 Task: Filter the recycle bin items by pinned items
Action: Mouse moved to (166, 185)
Screenshot: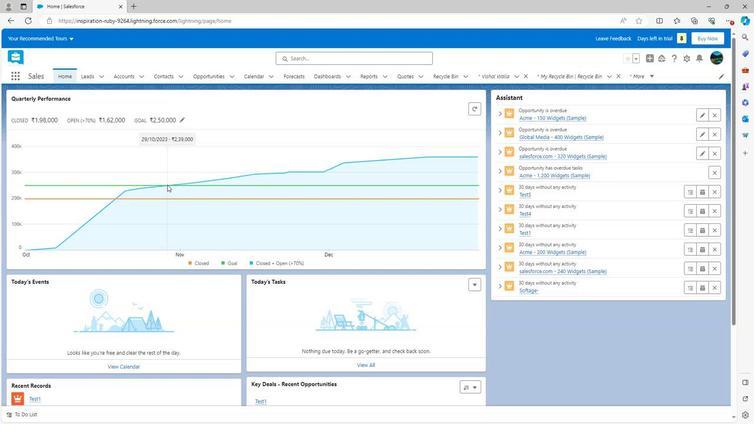 
Action: Mouse scrolled (166, 185) with delta (0, 0)
Screenshot: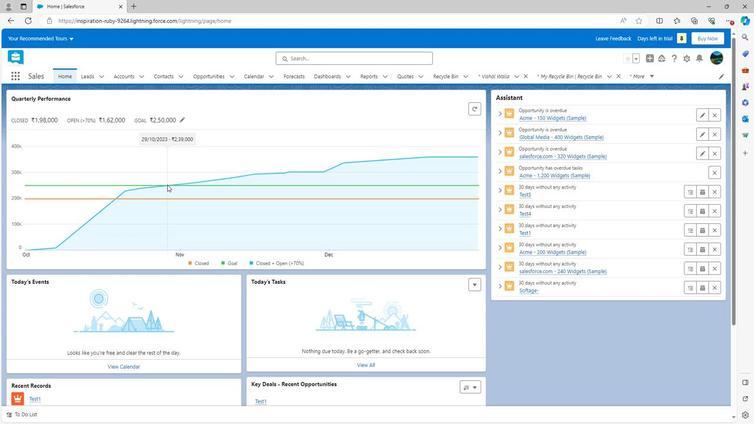 
Action: Mouse moved to (166, 185)
Screenshot: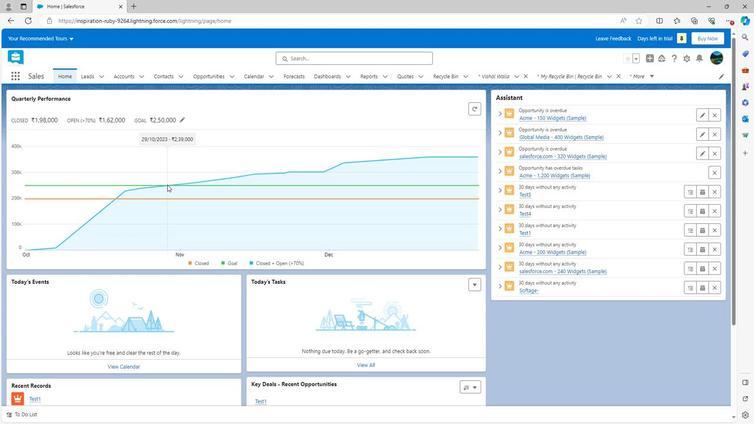 
Action: Mouse scrolled (166, 185) with delta (0, 0)
Screenshot: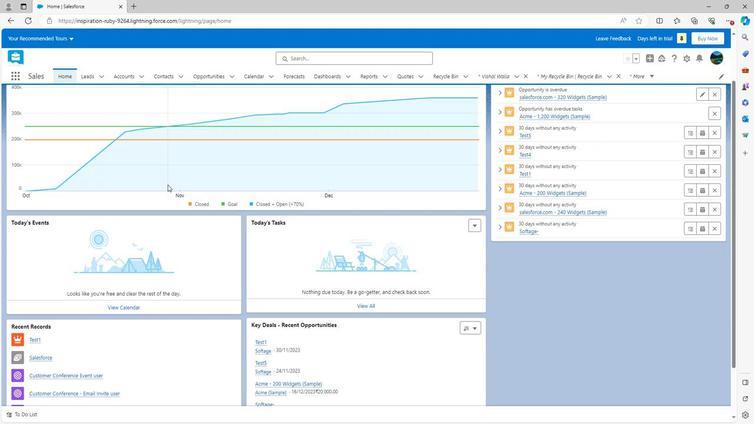 
Action: Mouse scrolled (166, 185) with delta (0, 0)
Screenshot: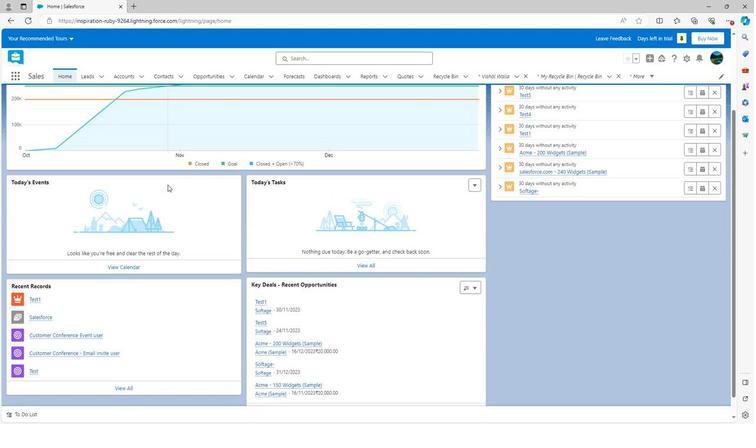 
Action: Mouse moved to (166, 185)
Screenshot: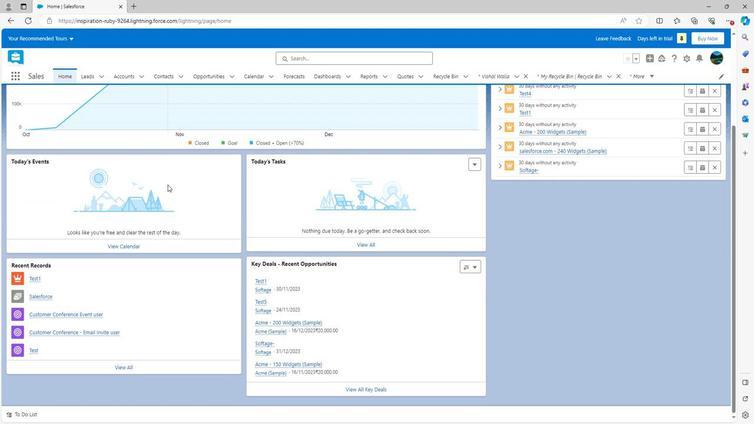 
Action: Mouse scrolled (166, 185) with delta (0, 0)
Screenshot: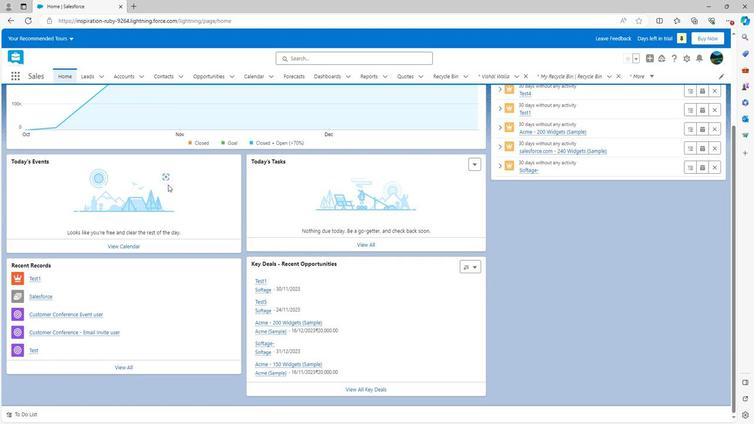 
Action: Mouse scrolled (166, 185) with delta (0, 0)
Screenshot: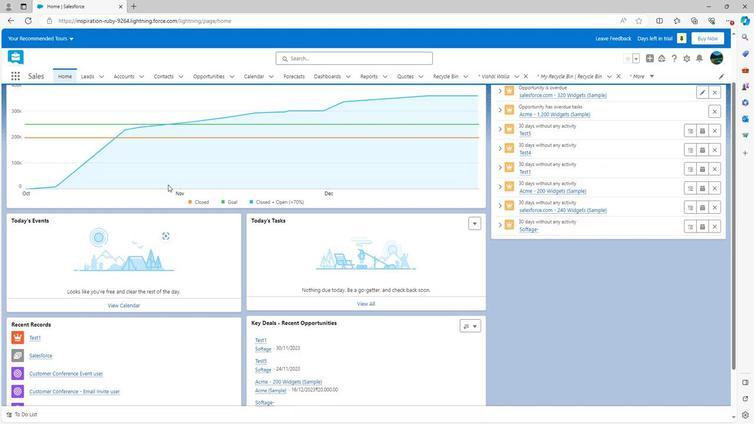 
Action: Mouse scrolled (166, 185) with delta (0, 0)
Screenshot: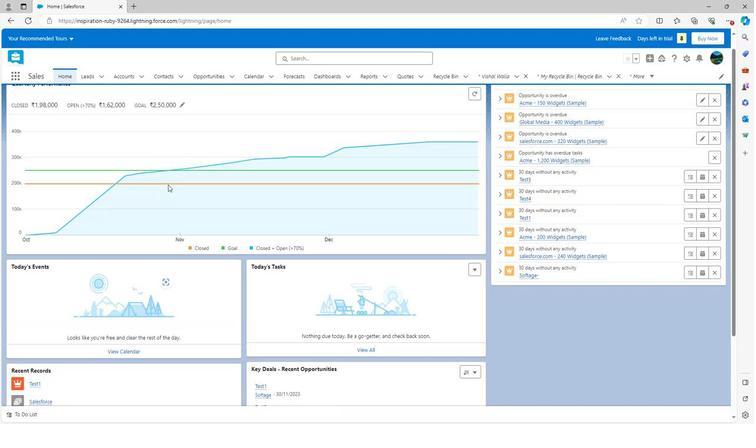 
Action: Mouse scrolled (166, 185) with delta (0, 0)
Screenshot: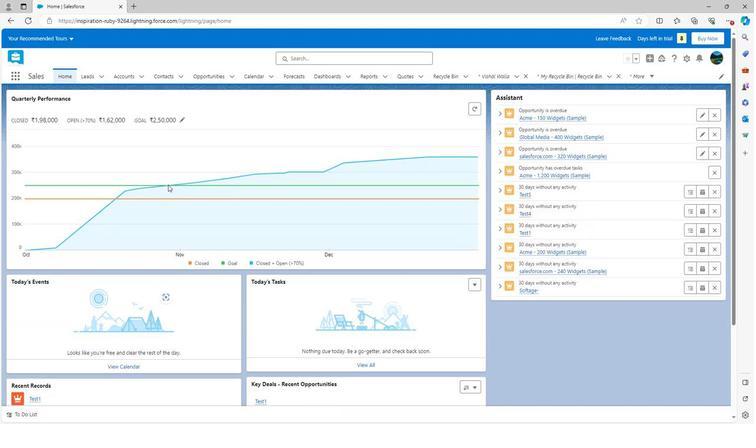 
Action: Mouse moved to (581, 75)
Screenshot: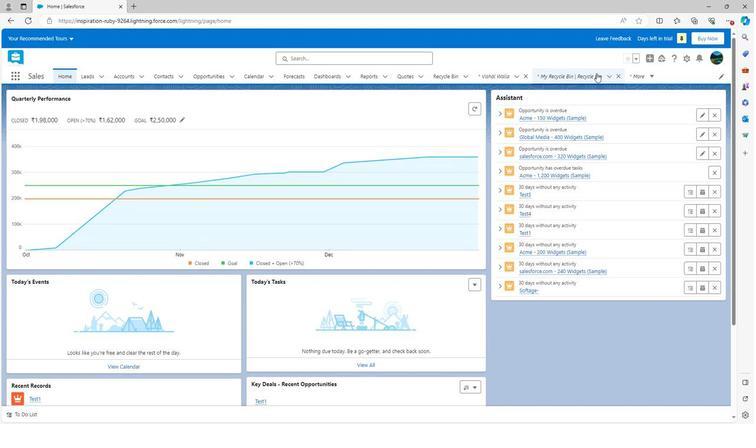 
Action: Mouse pressed left at (581, 75)
Screenshot: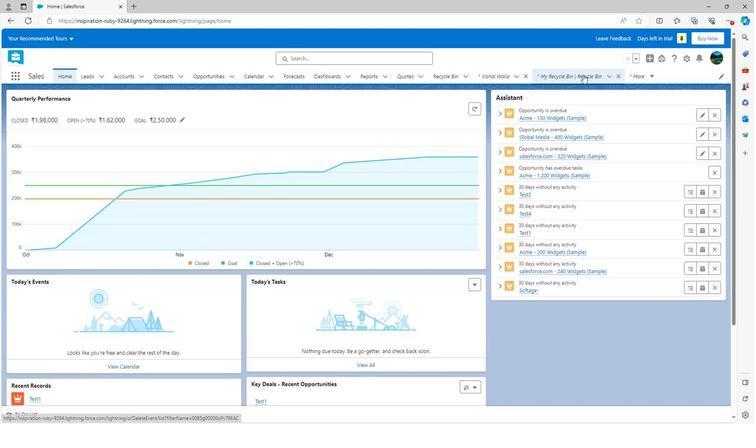 
Action: Mouse moved to (80, 103)
Screenshot: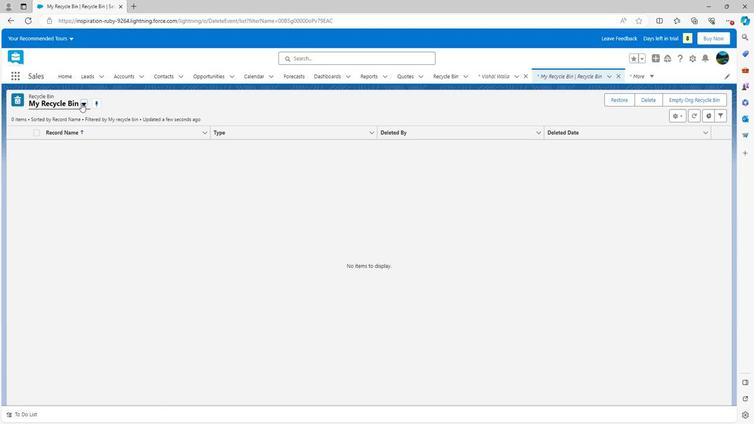 
Action: Mouse pressed left at (80, 103)
Screenshot: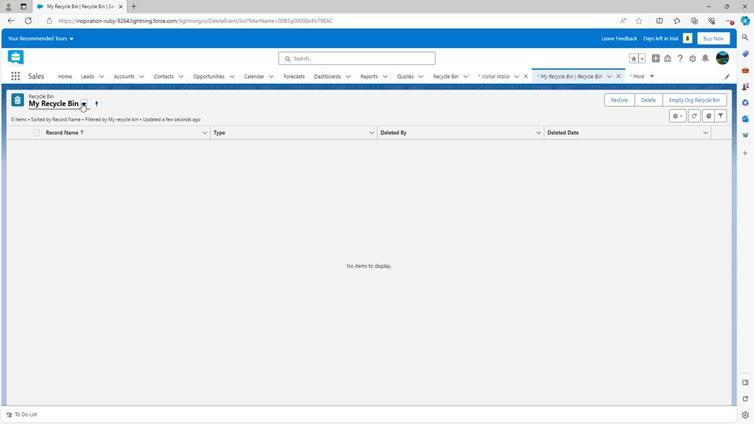 
Action: Mouse moved to (81, 132)
Screenshot: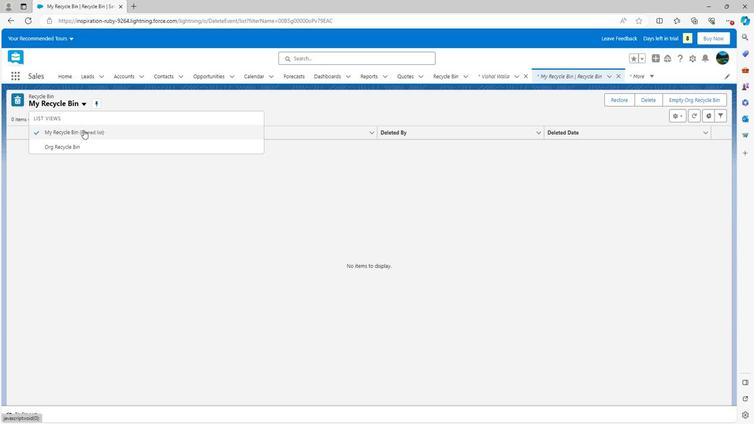 
Action: Mouse pressed left at (81, 132)
Screenshot: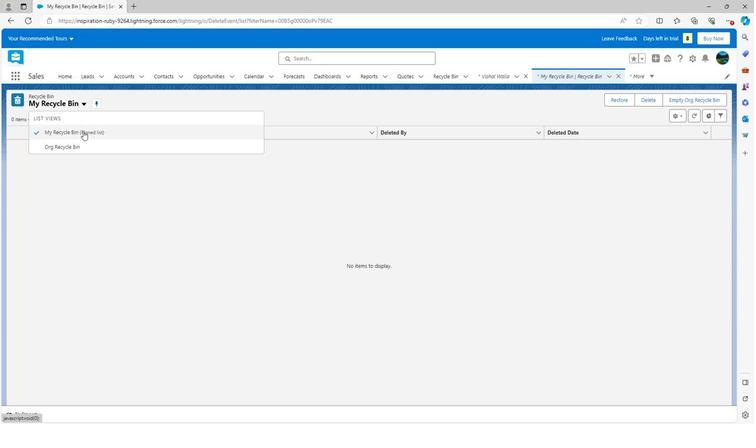 
Action: Mouse moved to (572, 117)
Screenshot: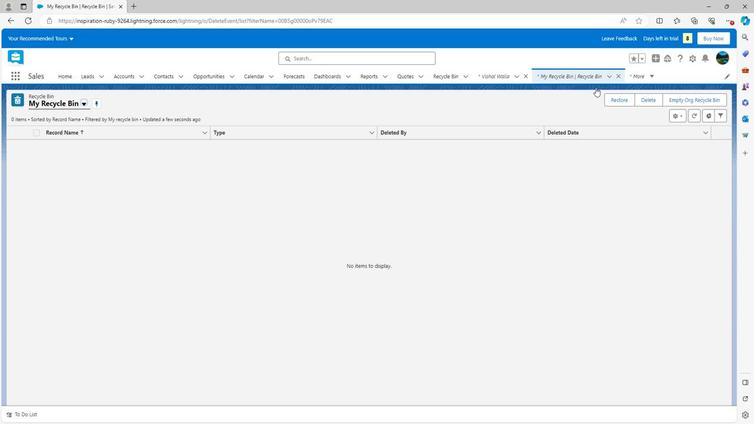 
